 Task: Sort the products by price (highest first).
Action: Mouse moved to (43, 284)
Screenshot: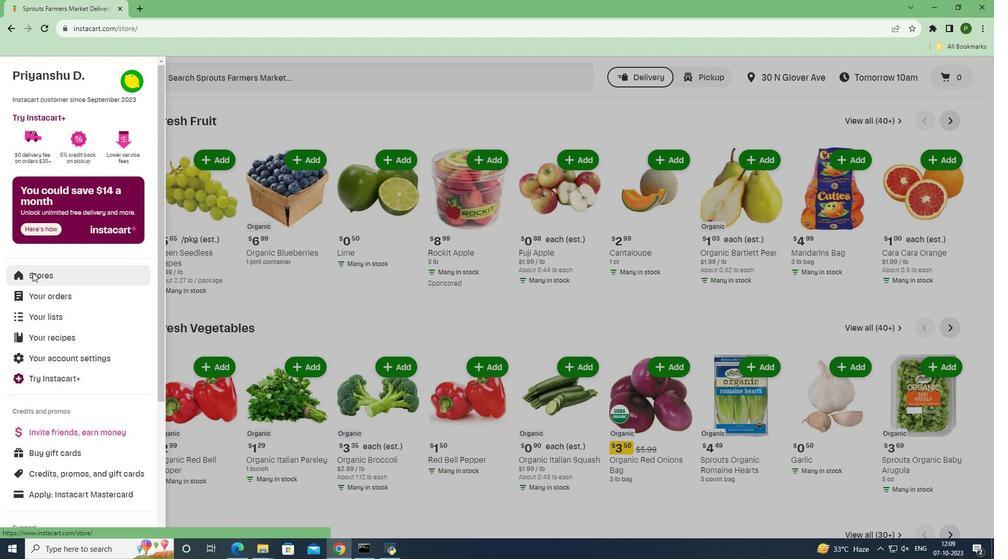 
Action: Mouse pressed left at (43, 284)
Screenshot: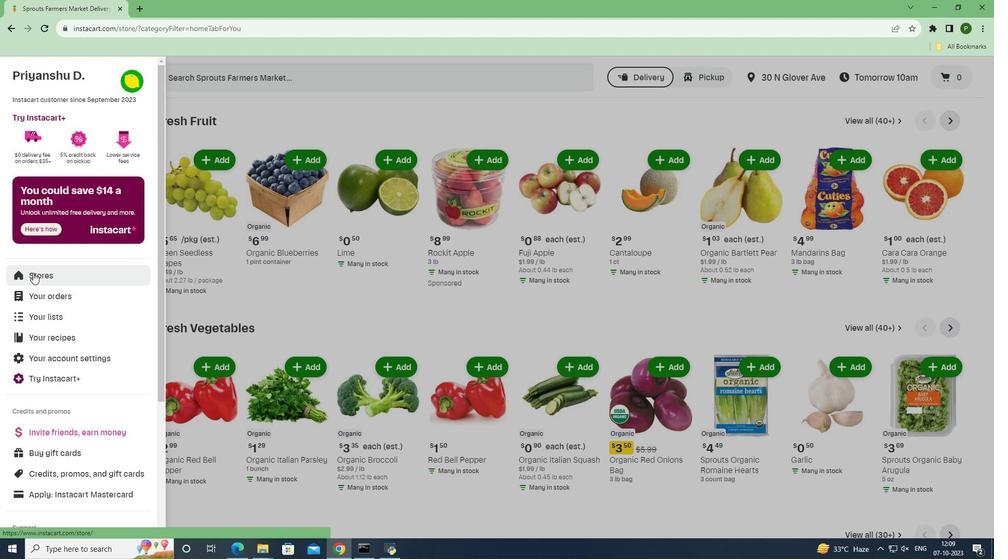 
Action: Mouse moved to (246, 130)
Screenshot: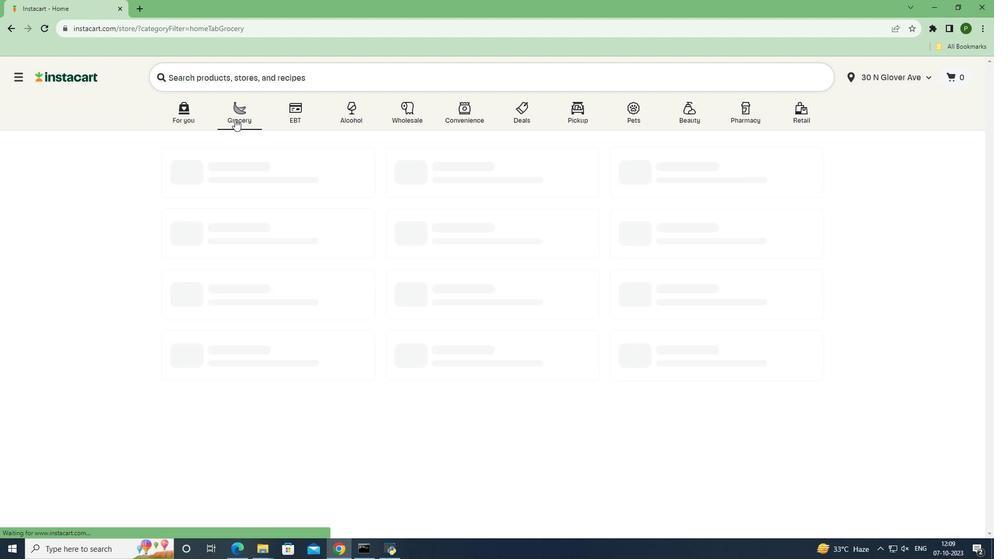 
Action: Mouse pressed left at (246, 130)
Screenshot: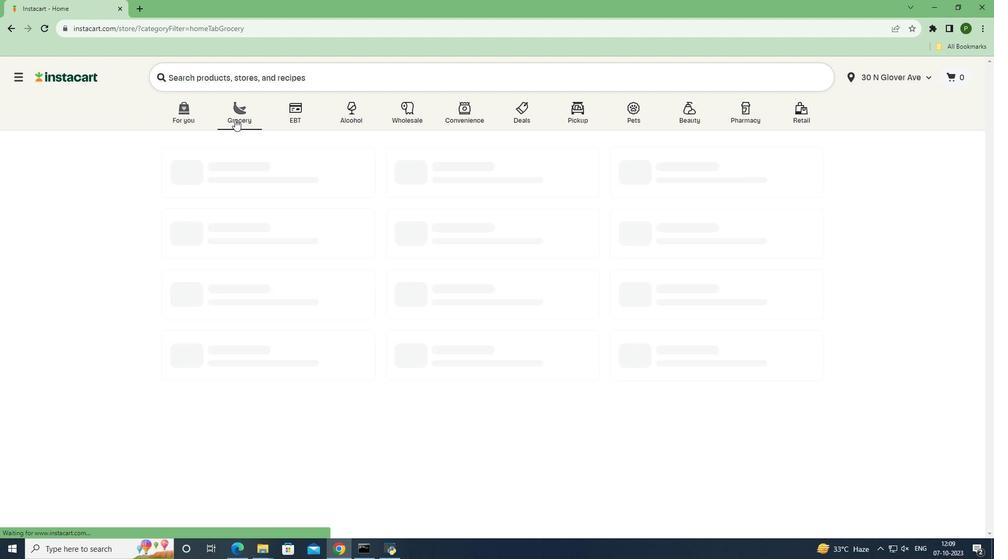 
Action: Mouse moved to (478, 255)
Screenshot: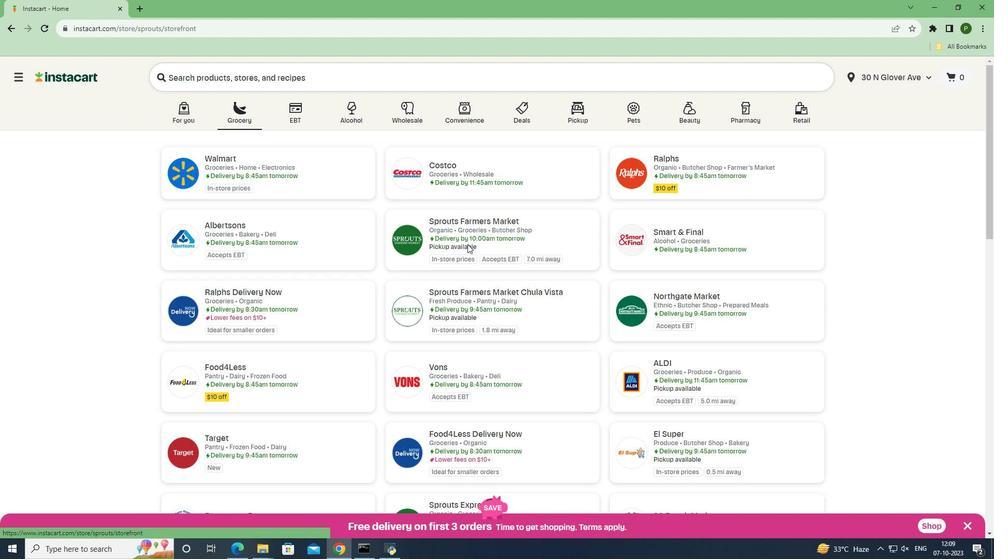 
Action: Mouse pressed left at (478, 255)
Screenshot: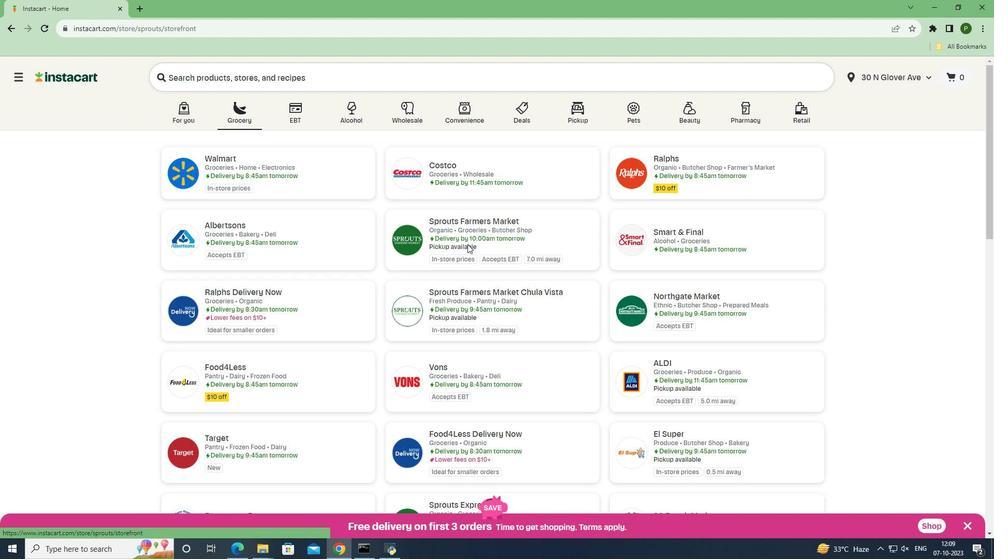 
Action: Mouse moved to (90, 345)
Screenshot: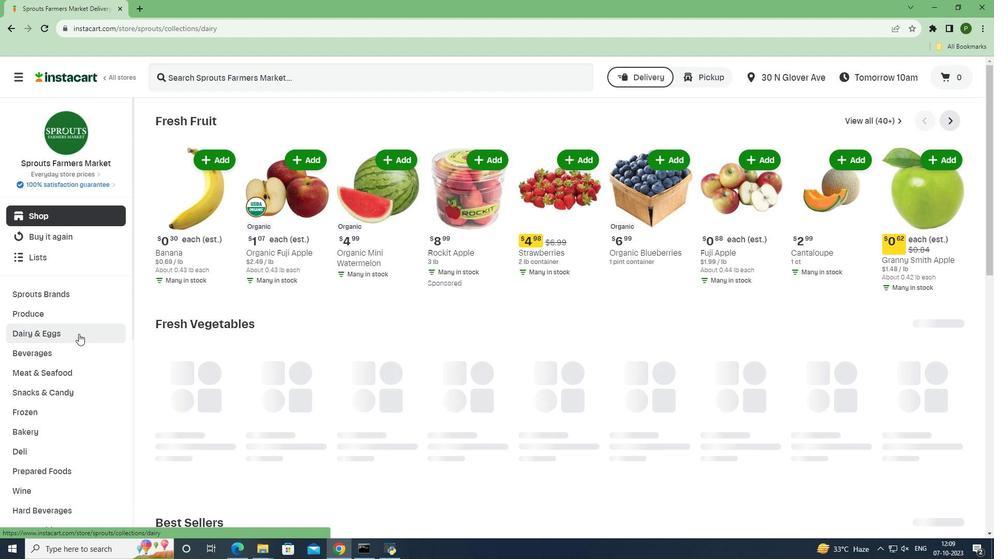 
Action: Mouse pressed left at (90, 345)
Screenshot: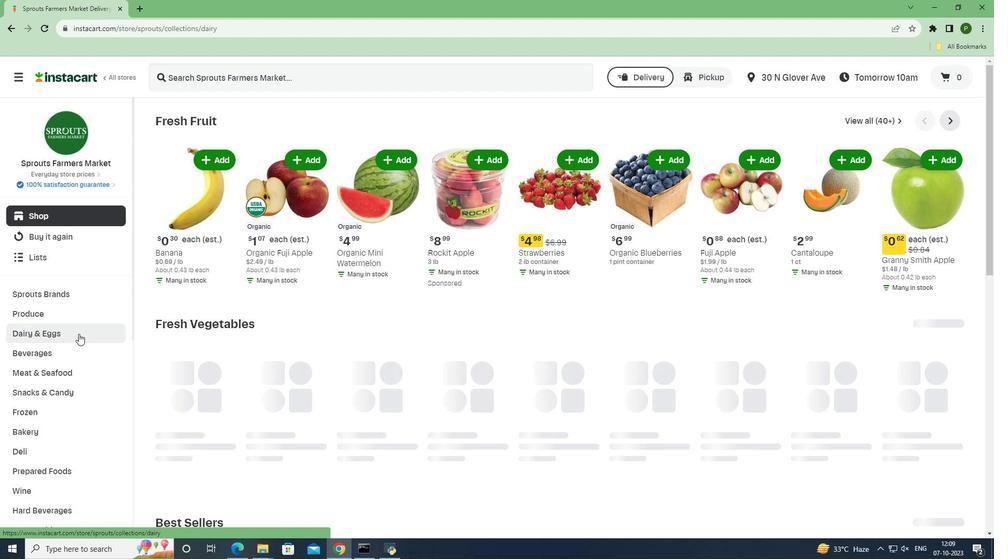 
Action: Mouse moved to (62, 402)
Screenshot: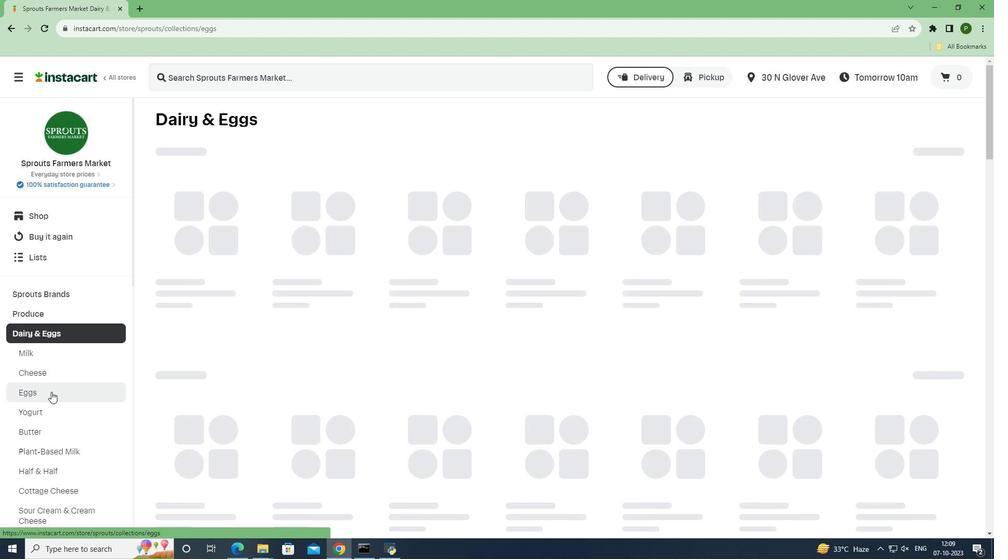 
Action: Mouse pressed left at (62, 402)
Screenshot: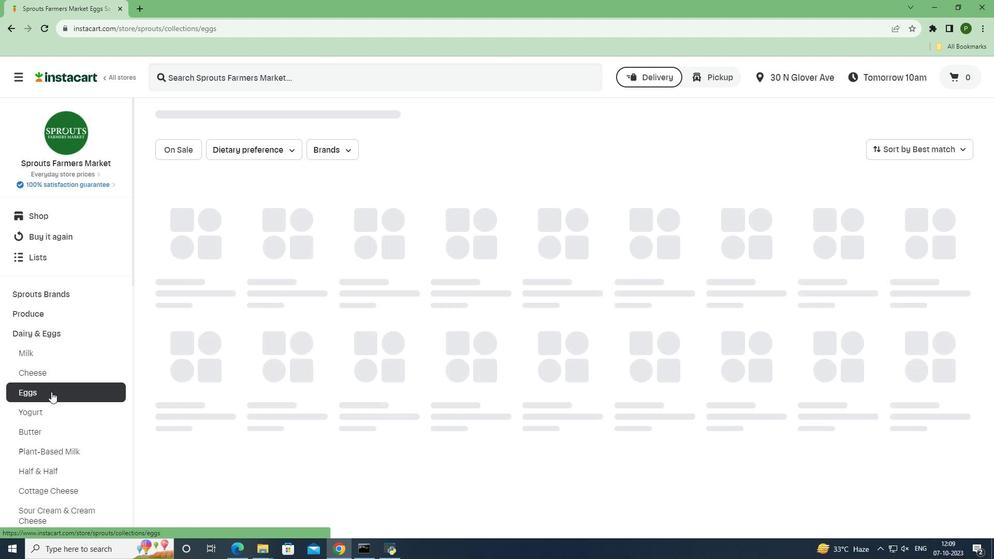 
Action: Mouse moved to (927, 171)
Screenshot: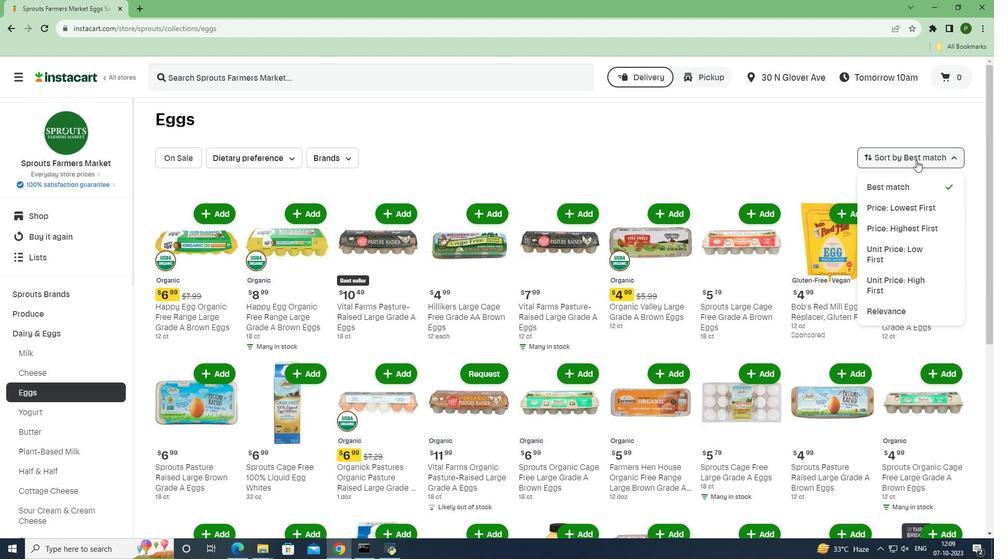 
Action: Mouse pressed left at (927, 171)
Screenshot: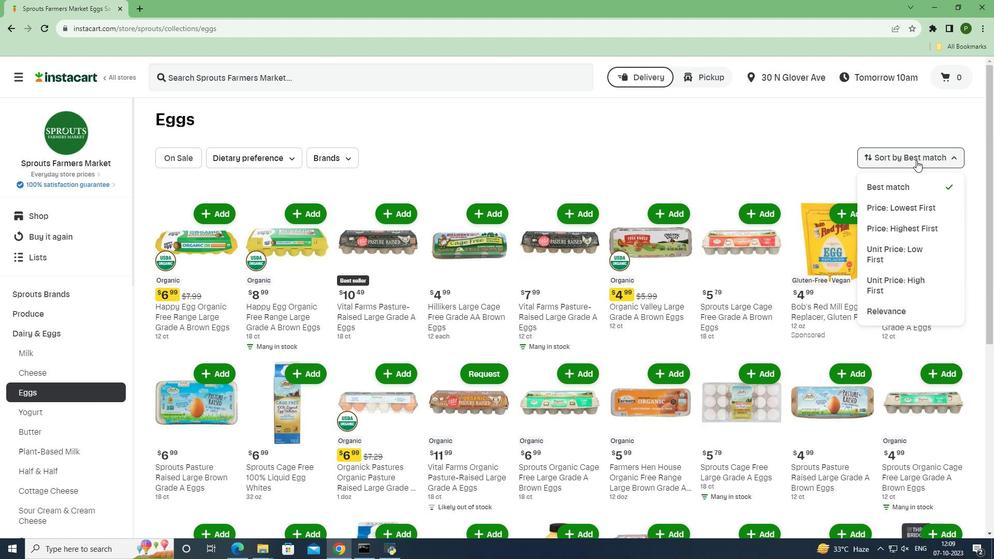 
Action: Mouse moved to (929, 241)
Screenshot: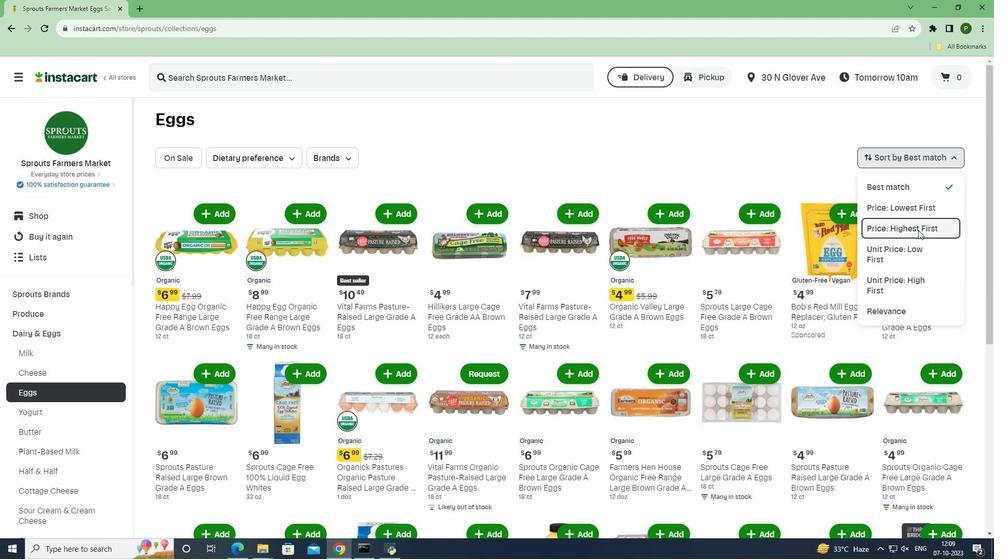 
Action: Mouse pressed left at (929, 241)
Screenshot: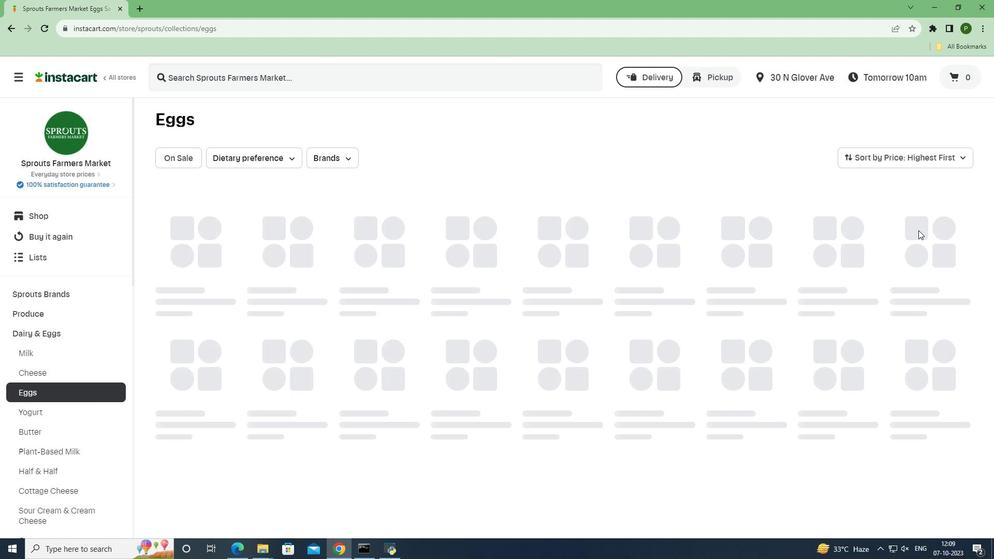 
Action: Mouse moved to (787, 302)
Screenshot: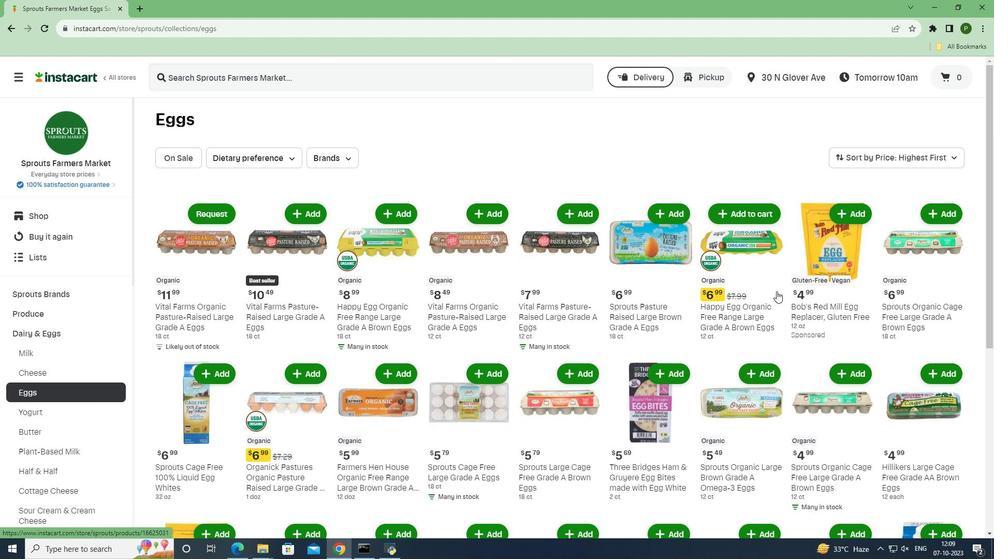 
